 Task: Create a due date automation trigger when advanced on, on the monday before a card is due add content with a description containing resume at 11:00 AM.
Action: Mouse moved to (989, 72)
Screenshot: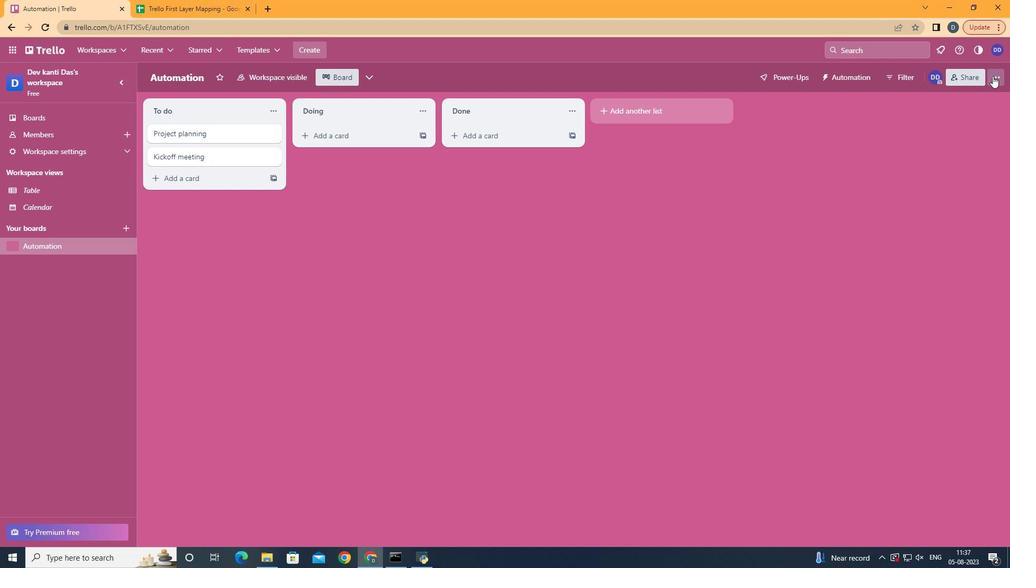 
Action: Mouse pressed left at (989, 72)
Screenshot: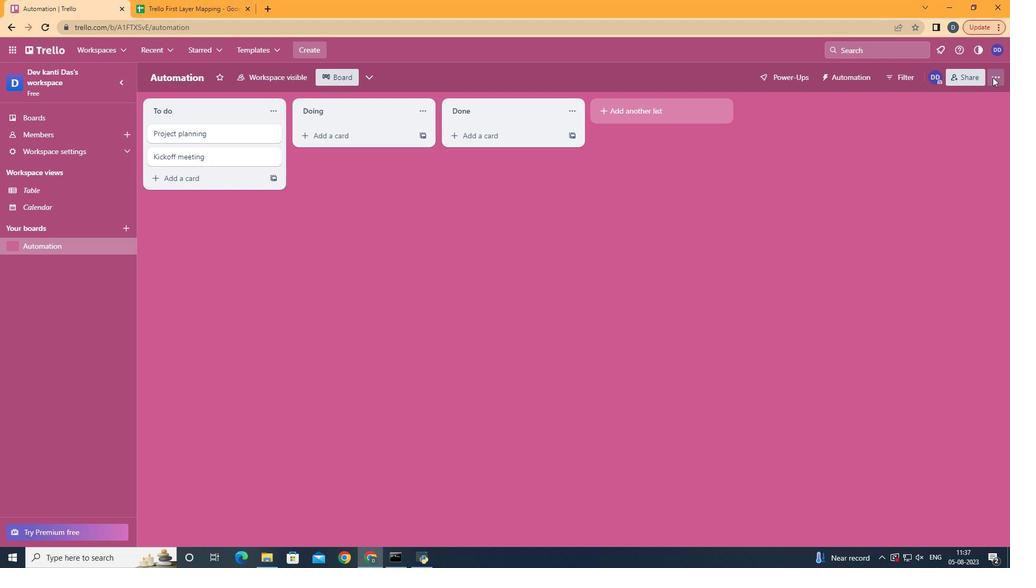 
Action: Mouse moved to (945, 212)
Screenshot: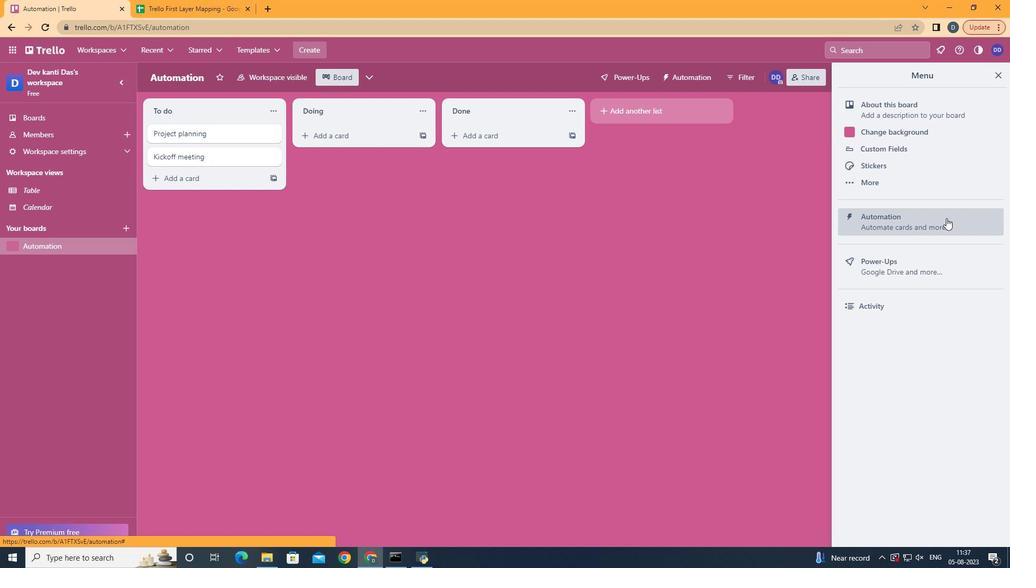 
Action: Mouse pressed left at (945, 212)
Screenshot: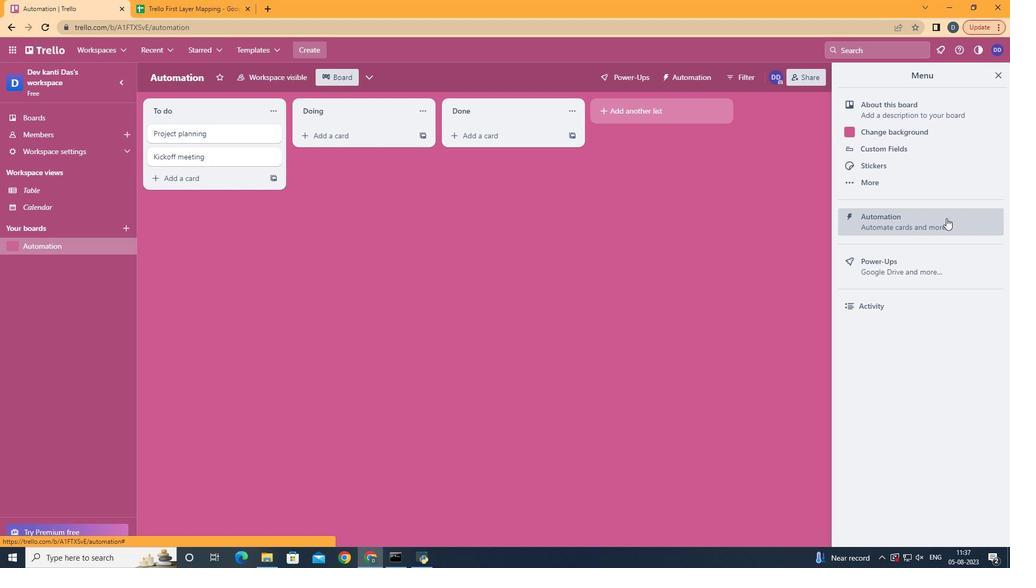 
Action: Mouse moved to (207, 219)
Screenshot: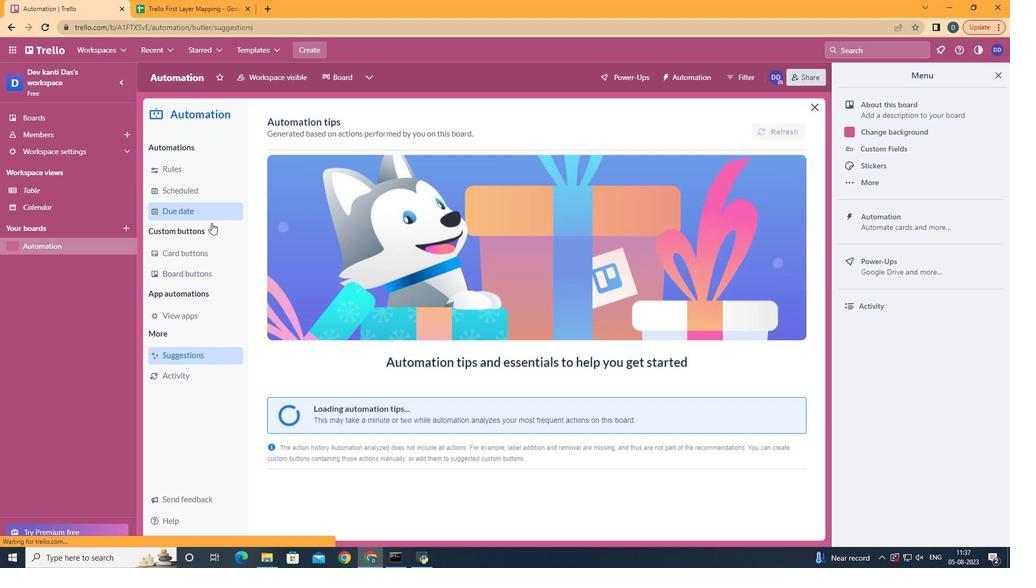 
Action: Mouse pressed left at (207, 219)
Screenshot: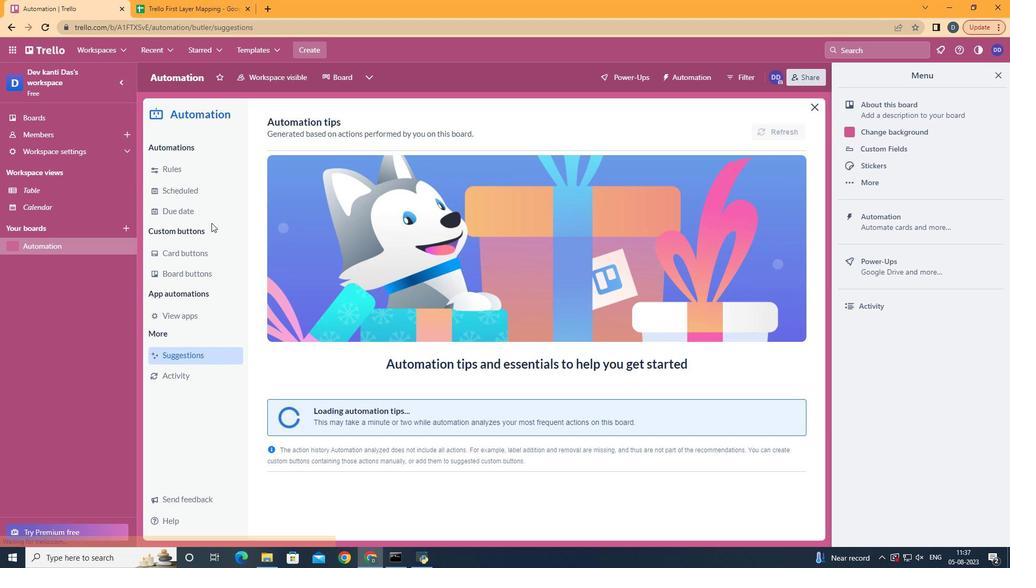 
Action: Mouse moved to (207, 214)
Screenshot: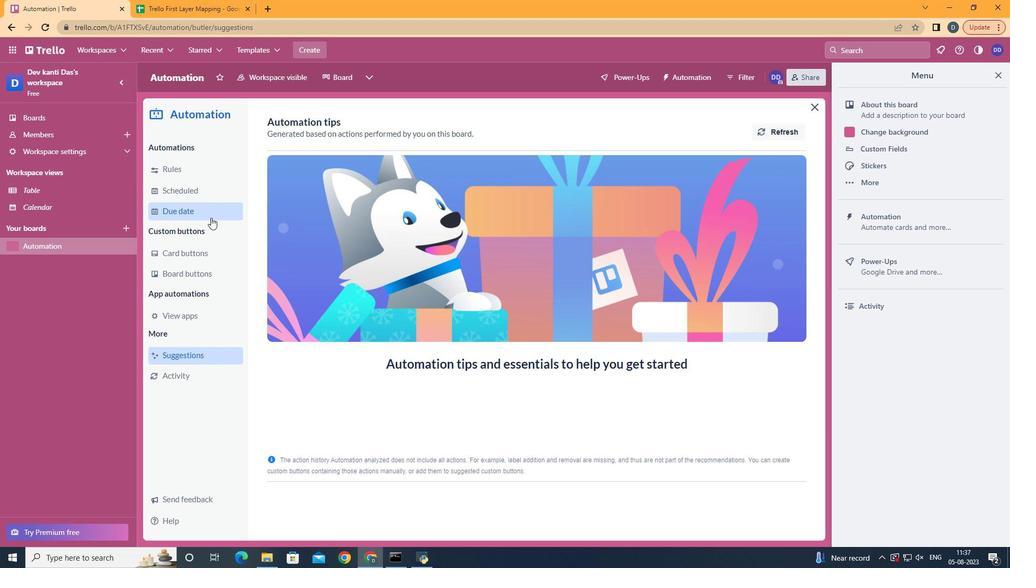 
Action: Mouse pressed left at (207, 214)
Screenshot: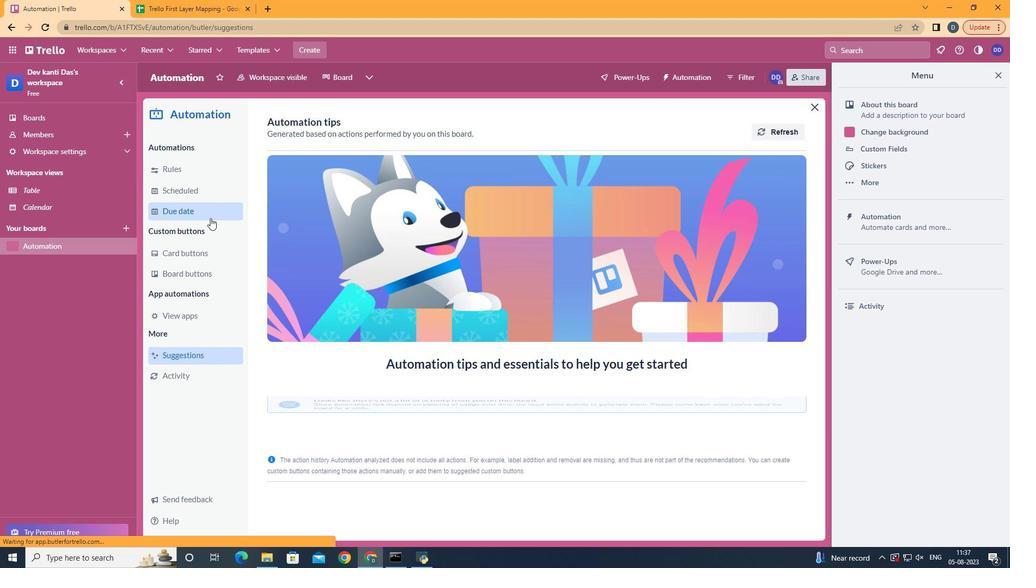 
Action: Mouse moved to (713, 134)
Screenshot: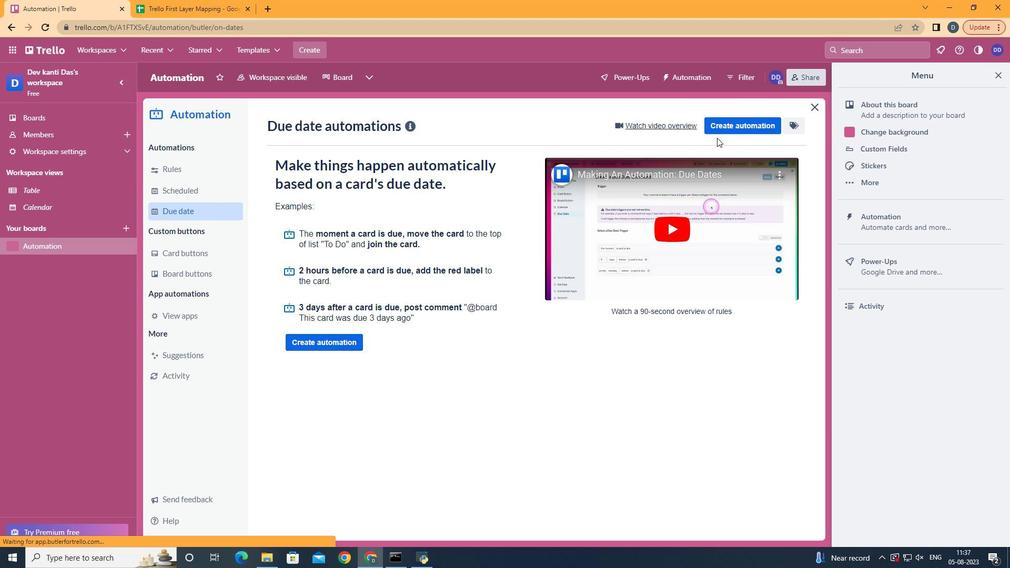 
Action: Mouse pressed left at (713, 134)
Screenshot: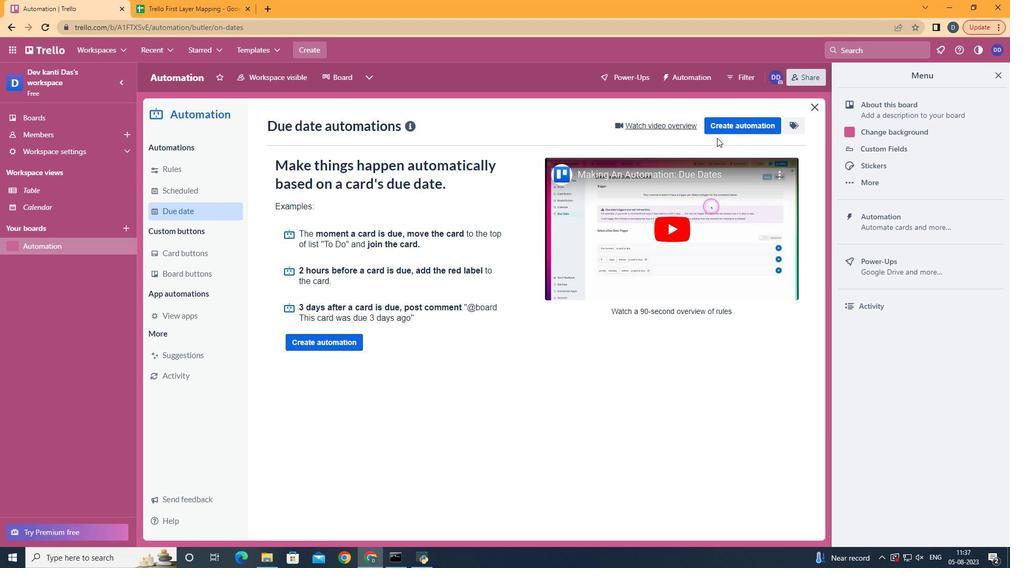 
Action: Mouse moved to (736, 118)
Screenshot: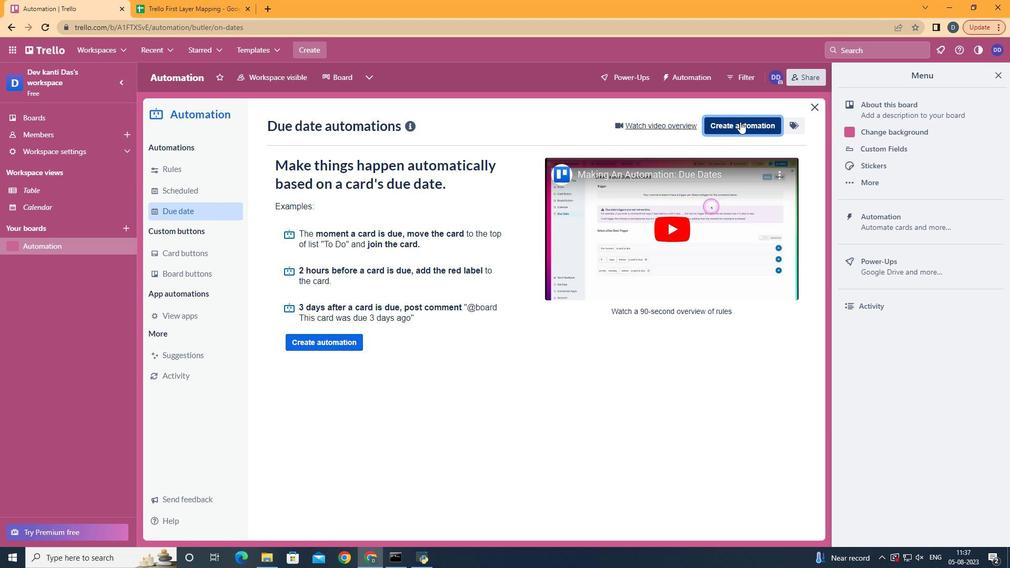 
Action: Mouse pressed left at (736, 118)
Screenshot: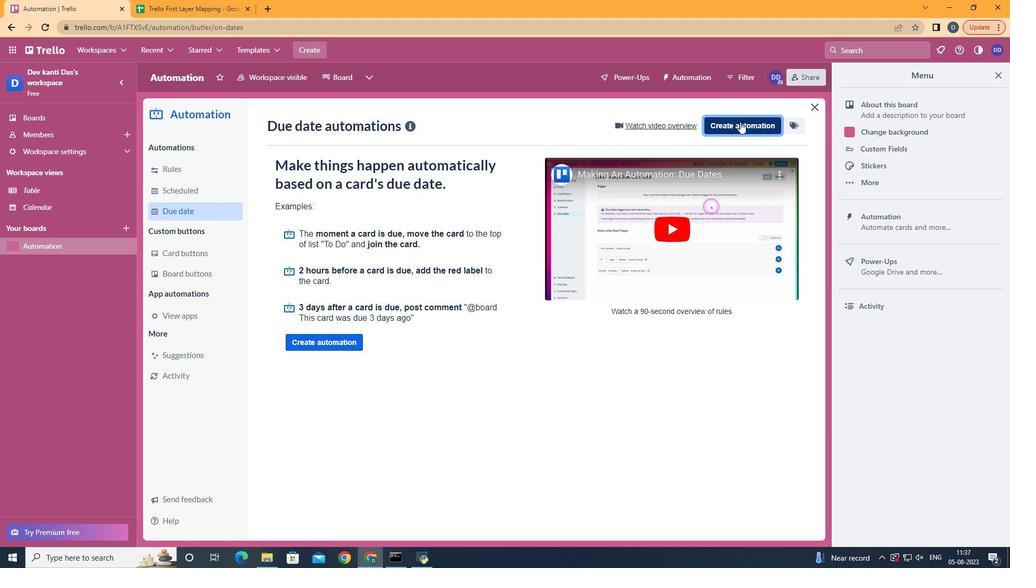 
Action: Mouse moved to (569, 215)
Screenshot: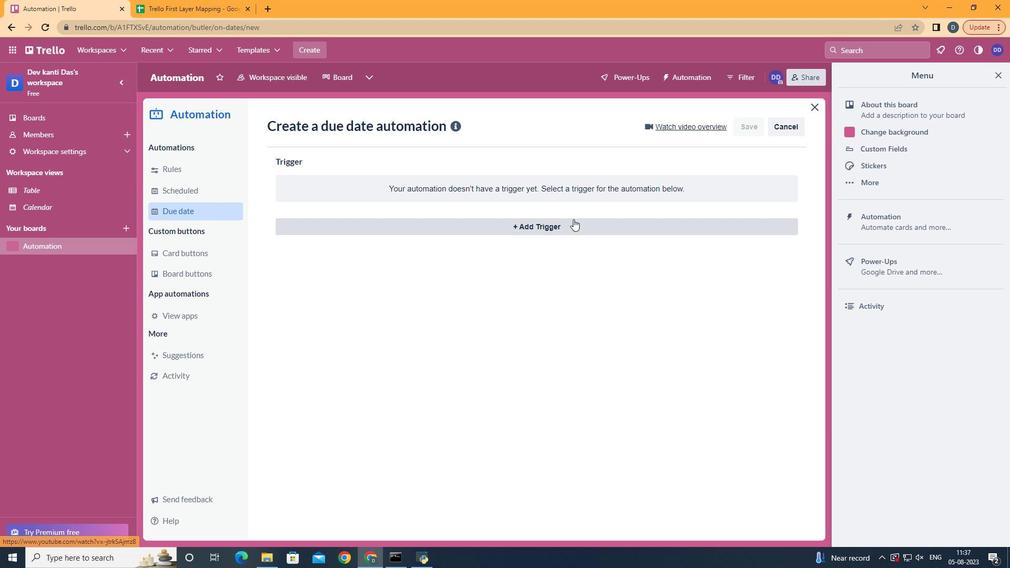 
Action: Mouse pressed left at (569, 215)
Screenshot: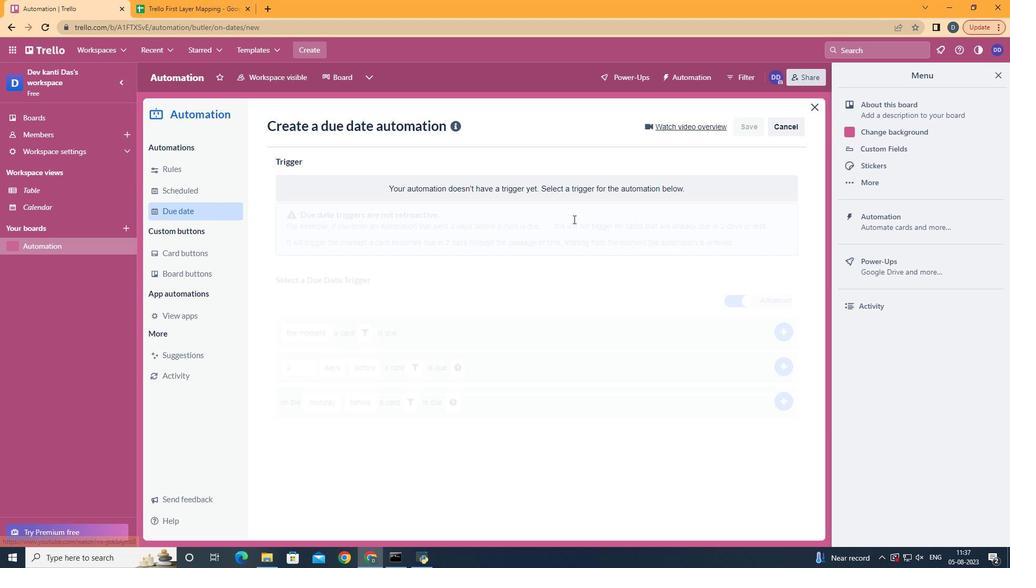 
Action: Mouse moved to (330, 273)
Screenshot: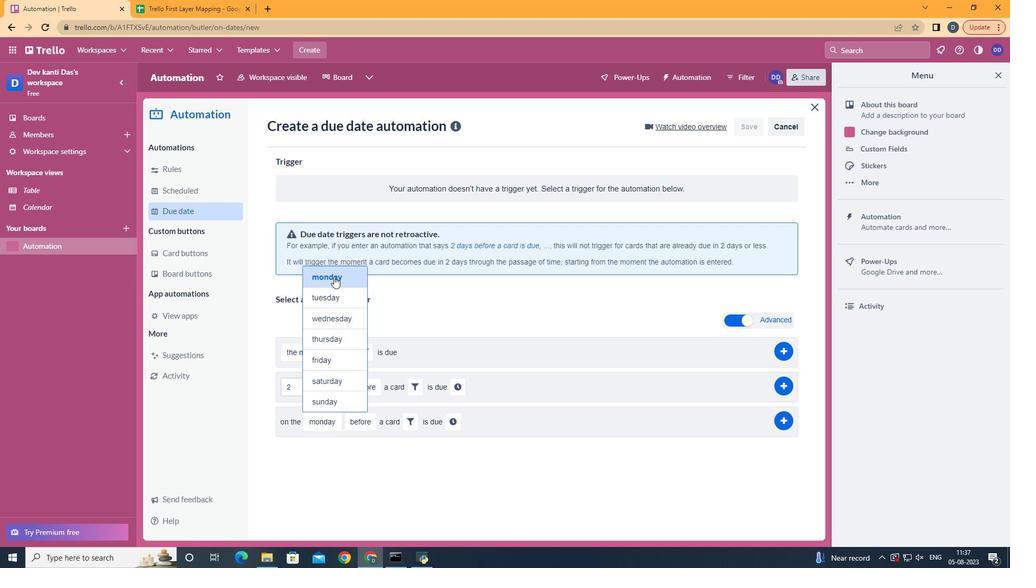 
Action: Mouse pressed left at (330, 273)
Screenshot: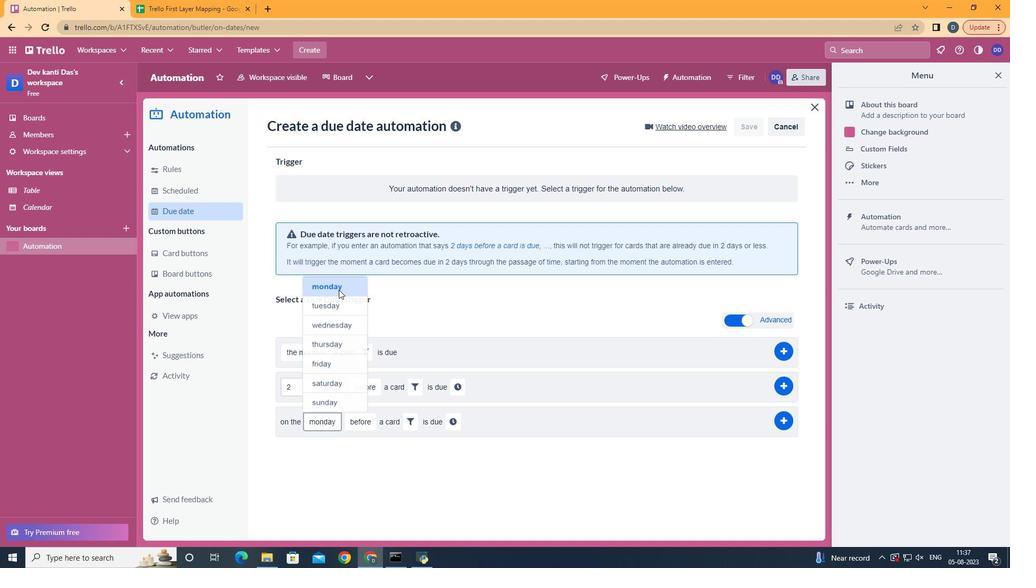 
Action: Mouse moved to (372, 437)
Screenshot: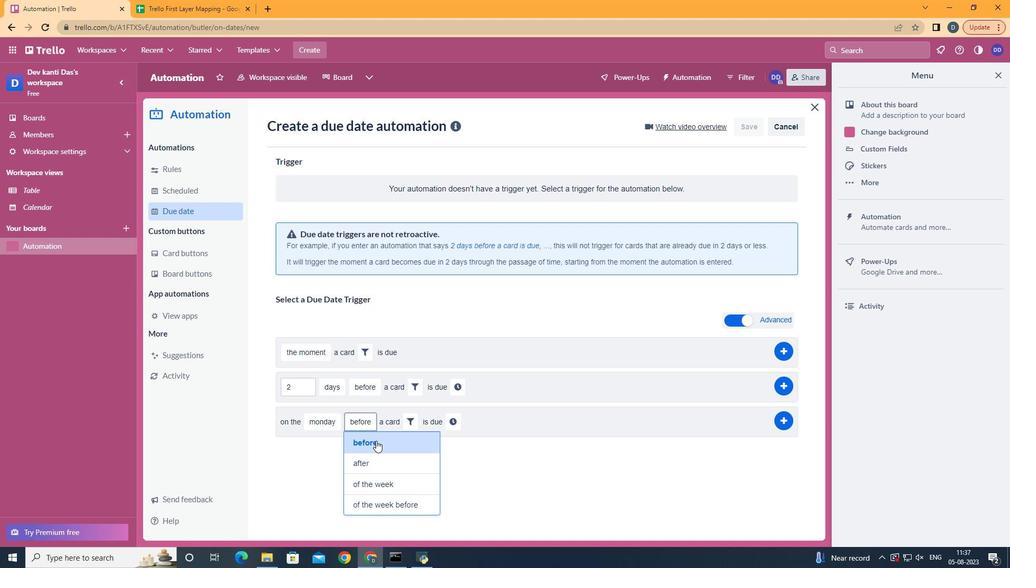 
Action: Mouse pressed left at (372, 437)
Screenshot: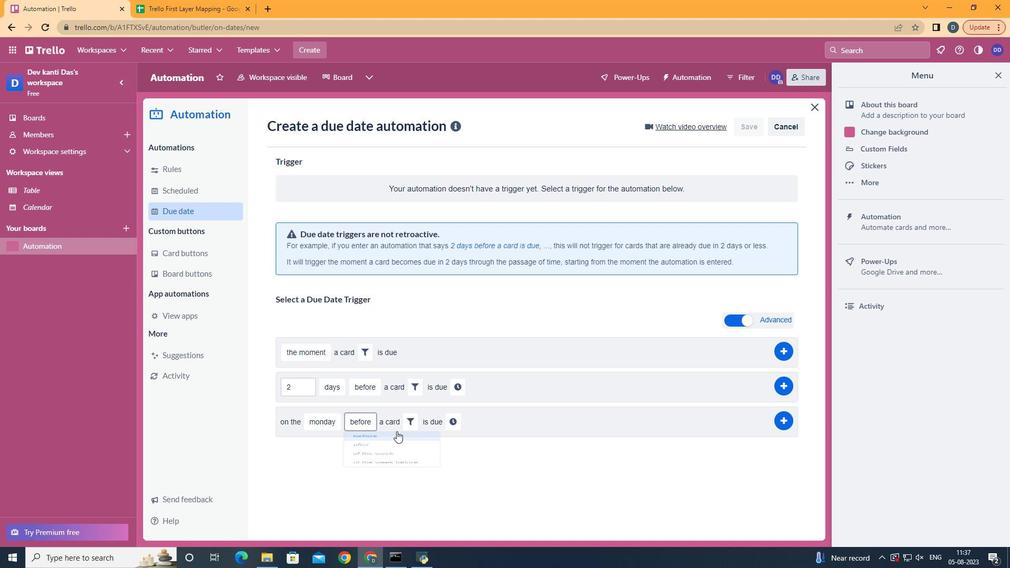 
Action: Mouse moved to (405, 419)
Screenshot: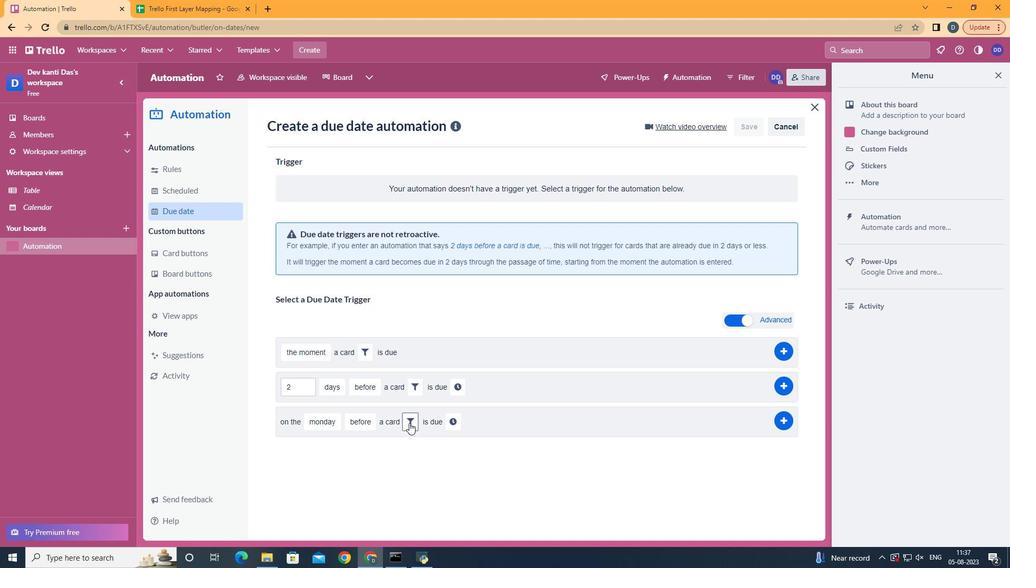 
Action: Mouse pressed left at (405, 419)
Screenshot: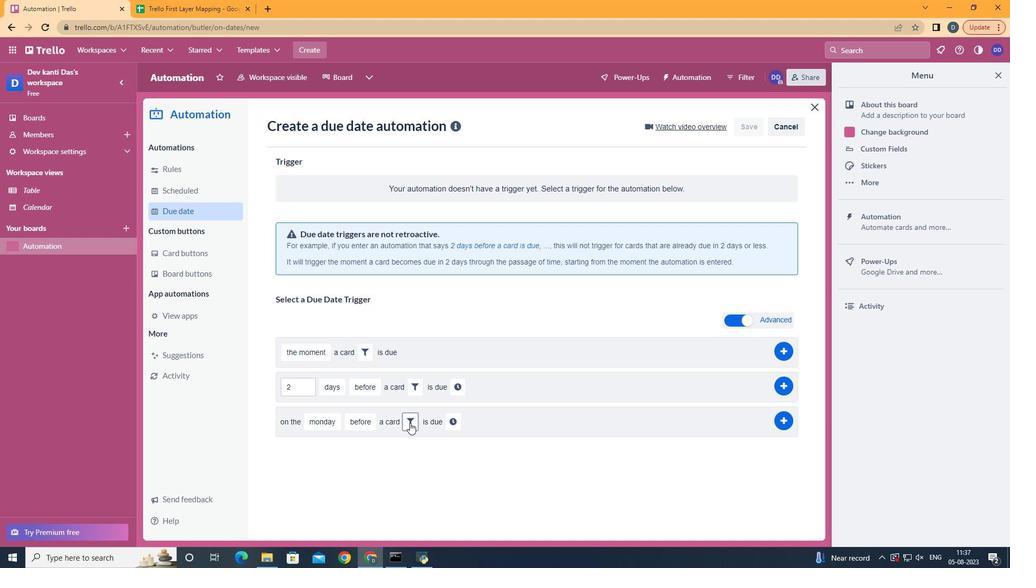 
Action: Mouse moved to (527, 454)
Screenshot: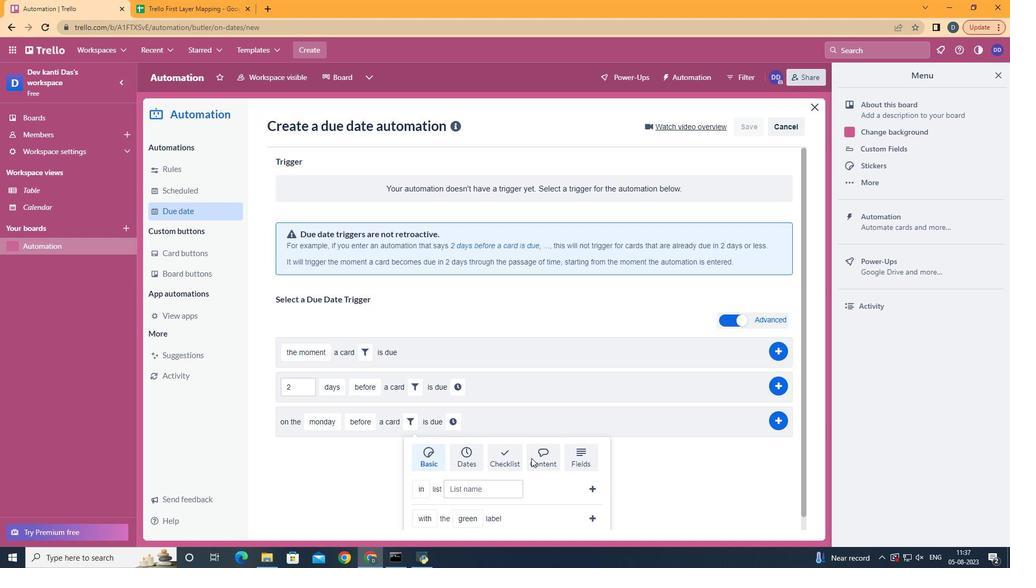 
Action: Mouse pressed left at (527, 454)
Screenshot: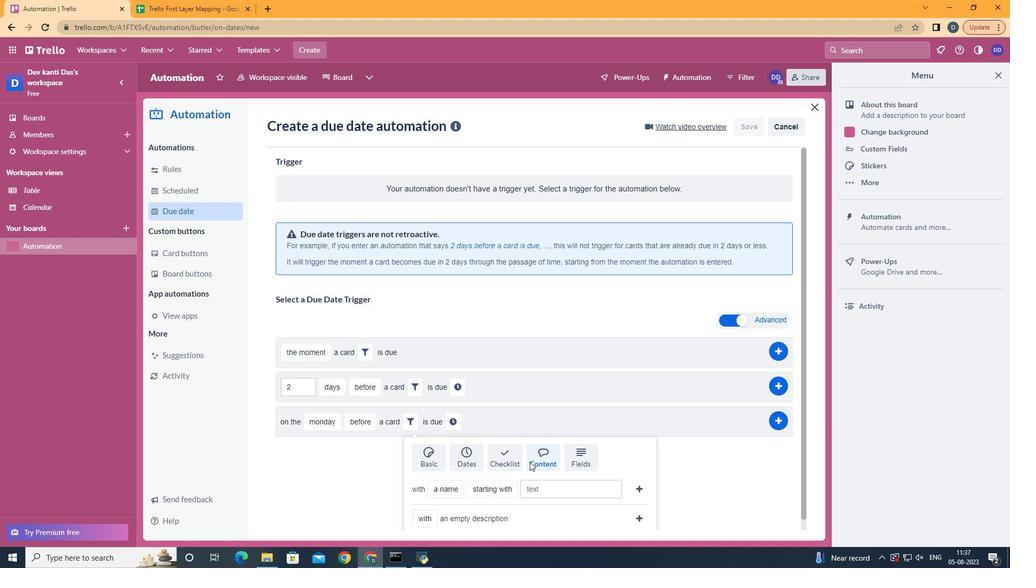 
Action: Mouse moved to (461, 446)
Screenshot: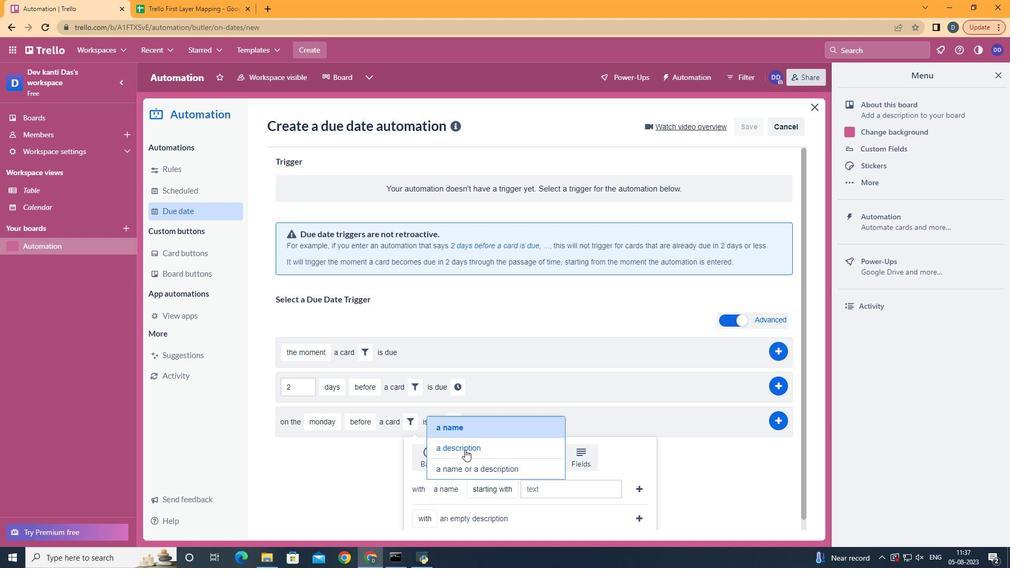 
Action: Mouse pressed left at (461, 446)
Screenshot: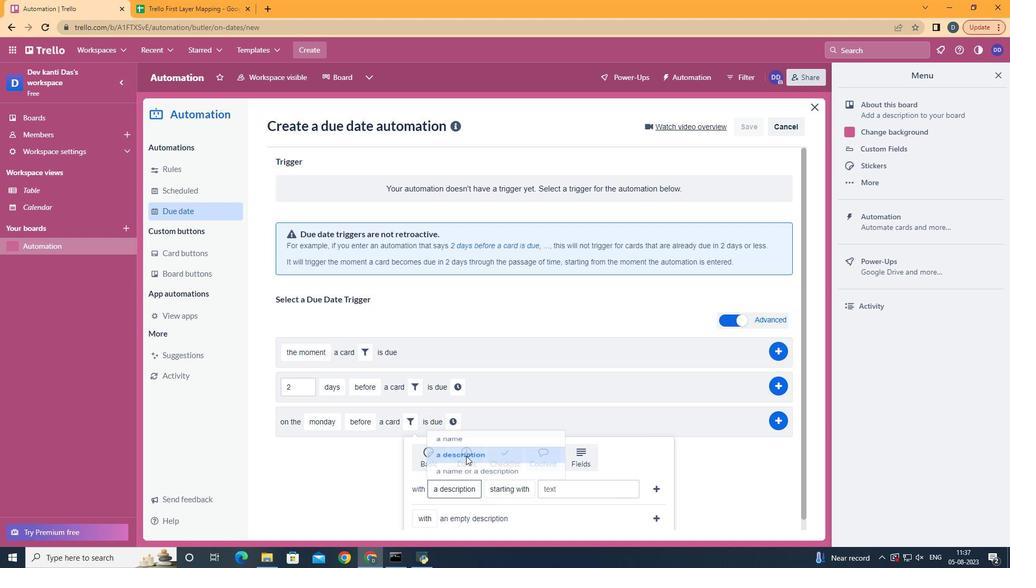
Action: Mouse moved to (521, 403)
Screenshot: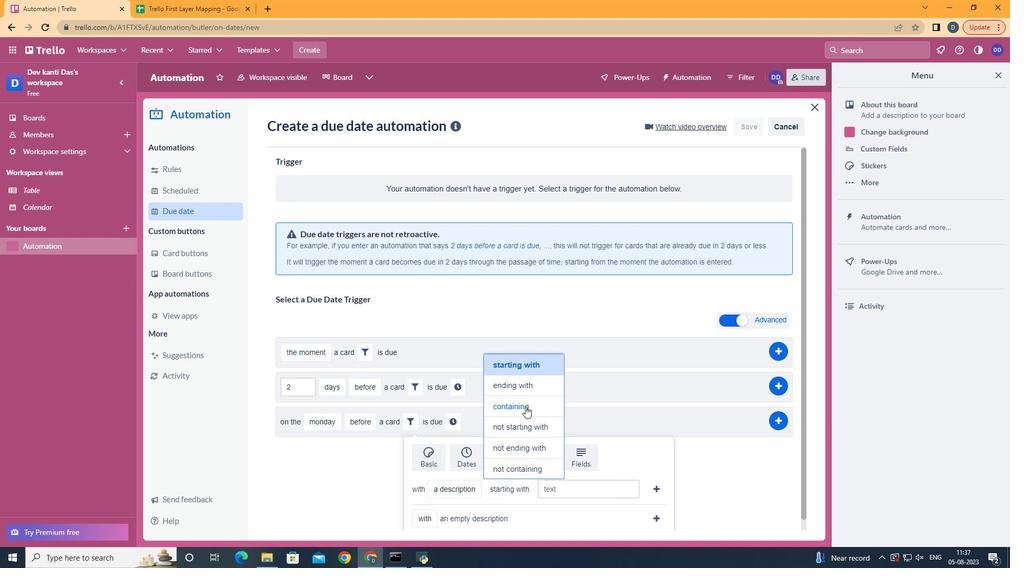 
Action: Mouse pressed left at (521, 403)
Screenshot: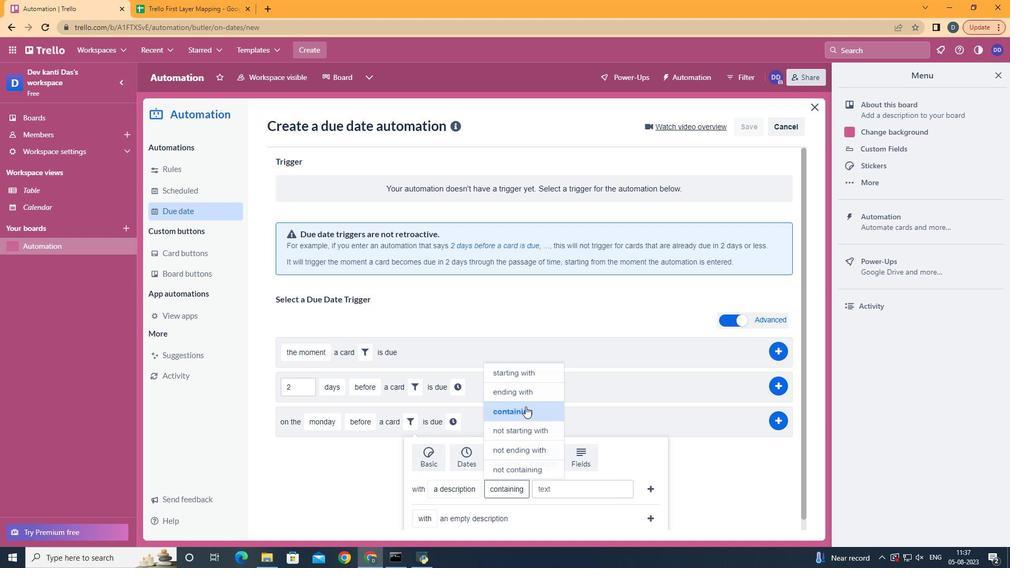 
Action: Mouse moved to (562, 476)
Screenshot: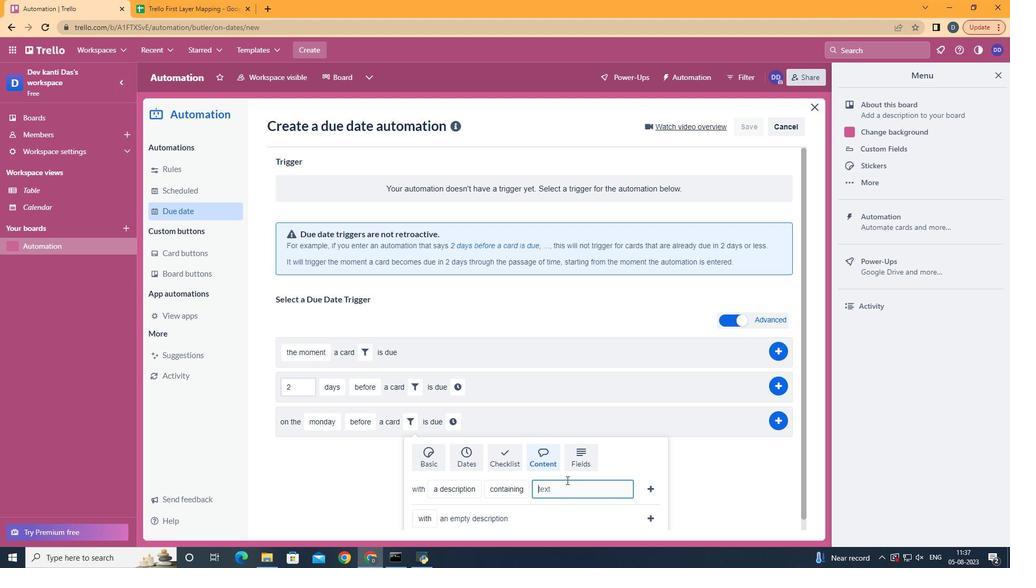 
Action: Mouse pressed left at (562, 476)
Screenshot: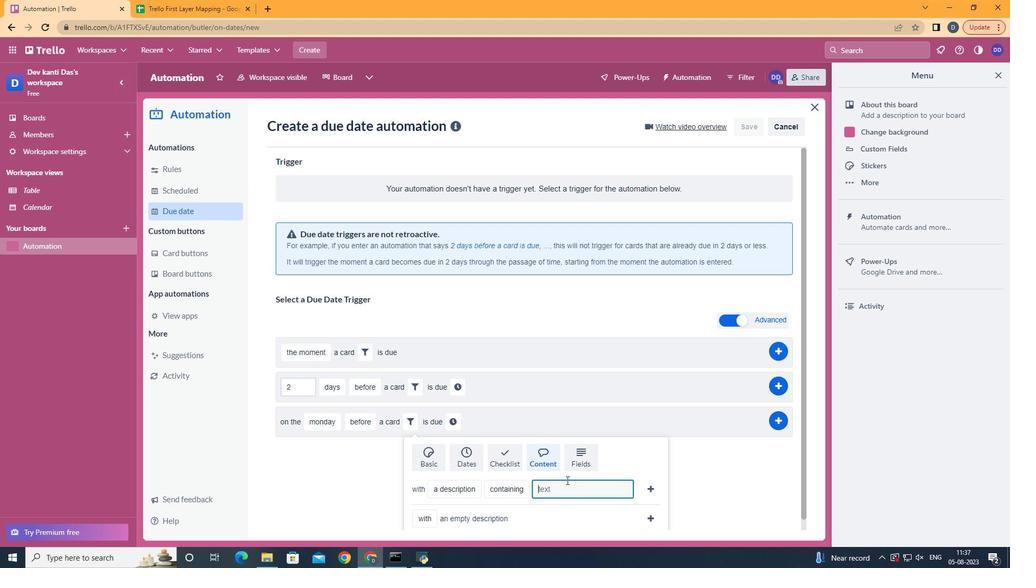 
Action: Key pressed resume
Screenshot: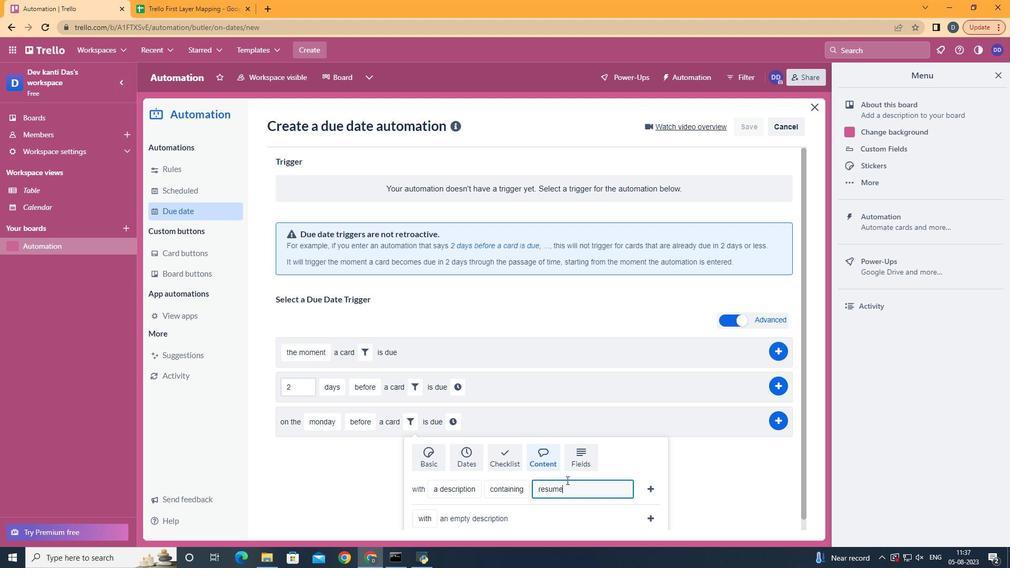 
Action: Mouse moved to (646, 486)
Screenshot: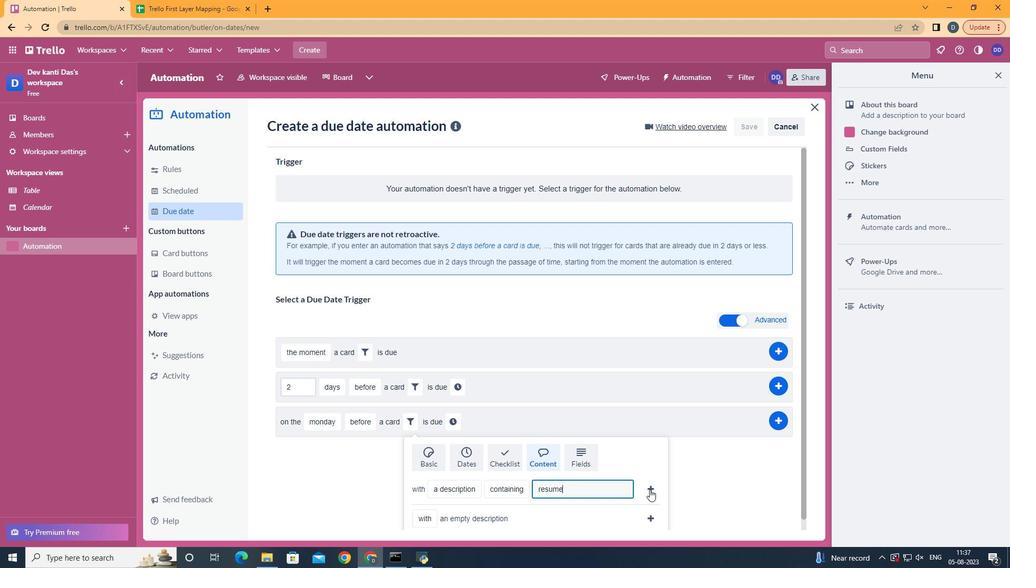 
Action: Mouse pressed left at (646, 486)
Screenshot: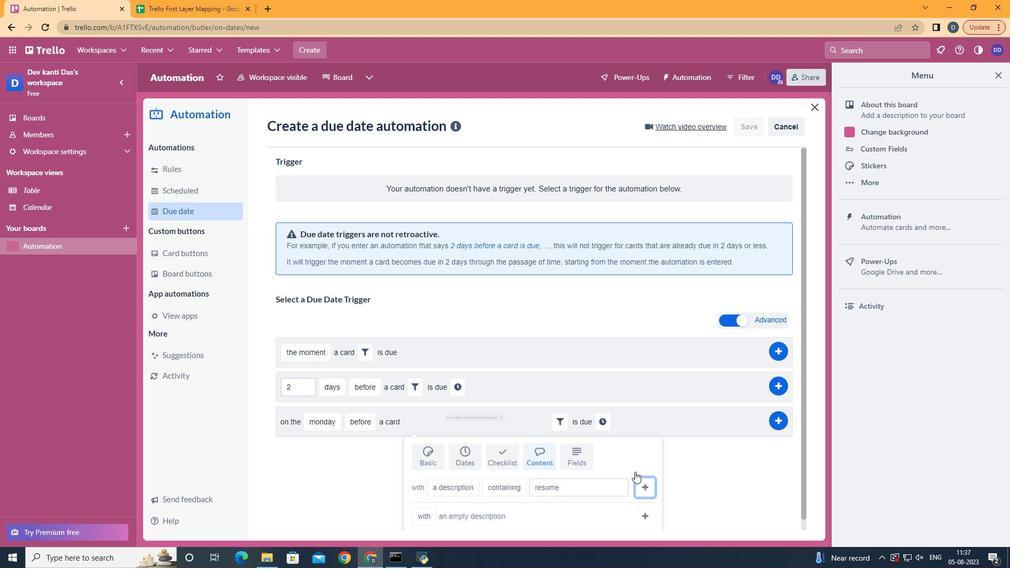 
Action: Mouse moved to (598, 423)
Screenshot: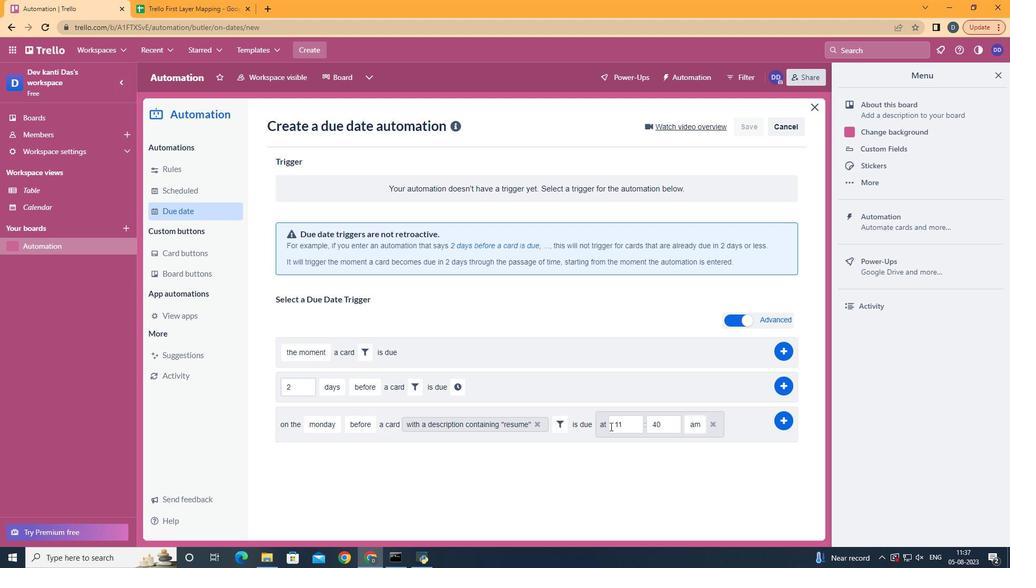 
Action: Mouse pressed left at (598, 423)
Screenshot: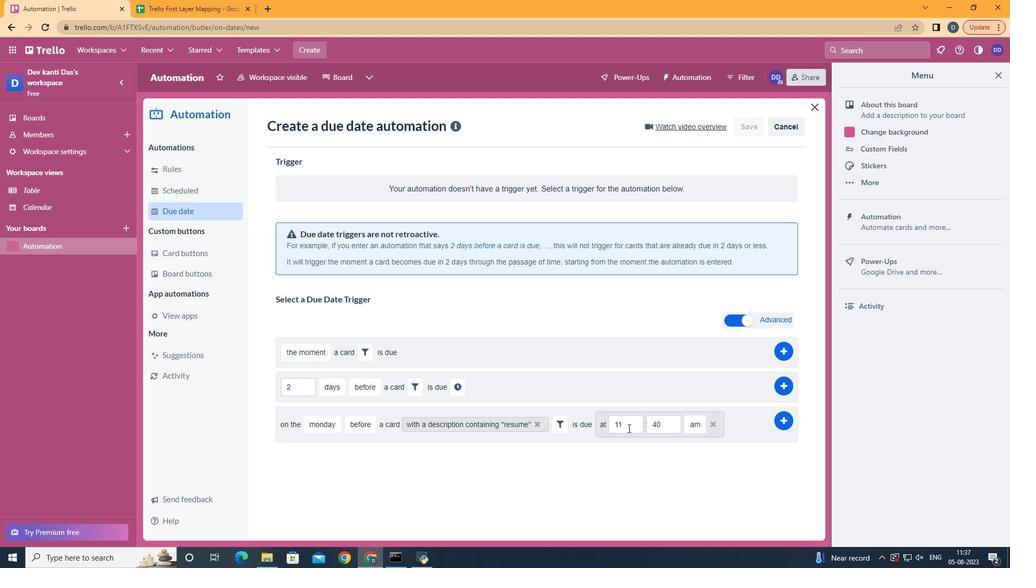 
Action: Mouse moved to (665, 424)
Screenshot: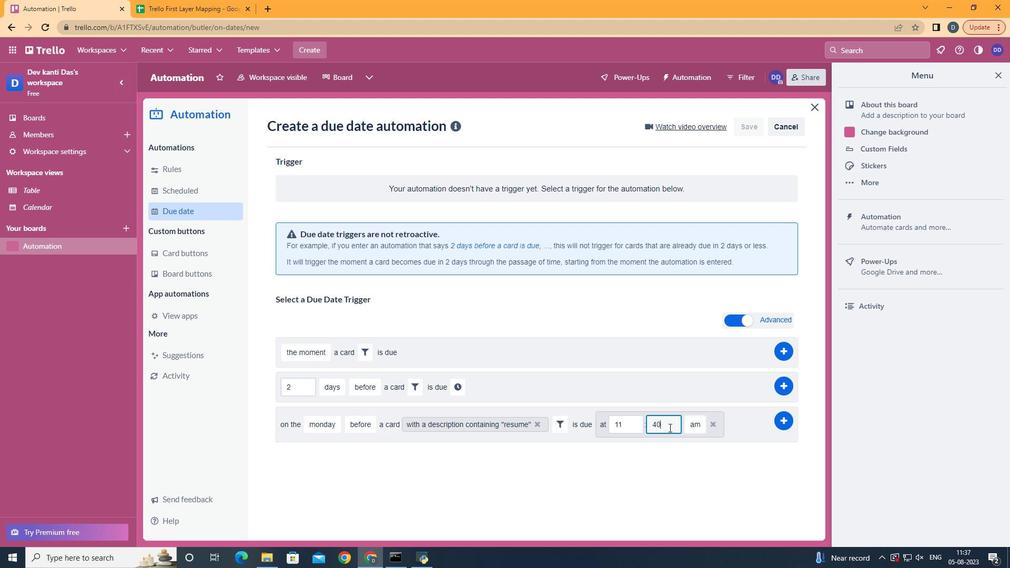 
Action: Mouse pressed left at (665, 424)
Screenshot: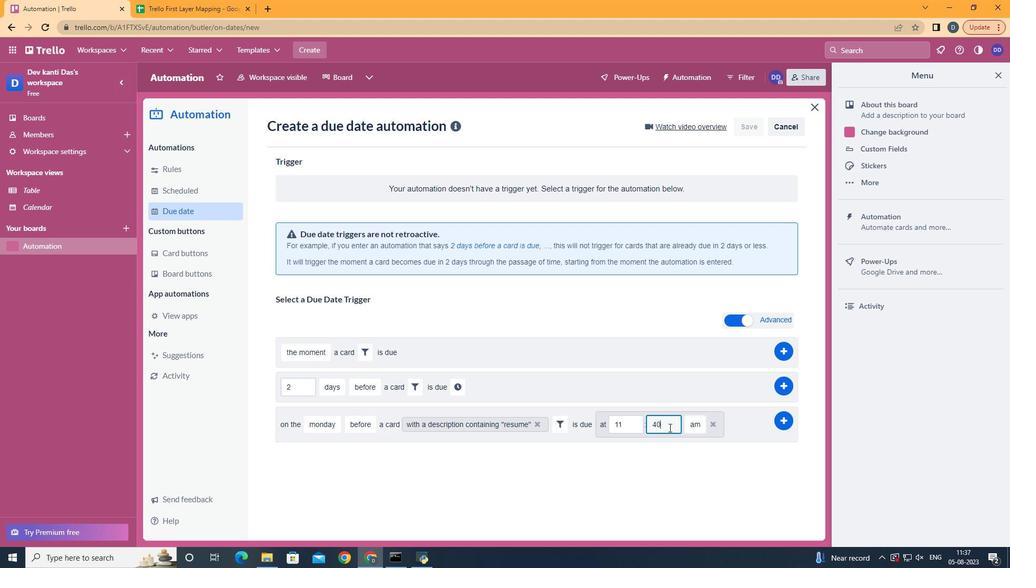 
Action: Key pressed <Key.backspace><Key.backspace>00
Screenshot: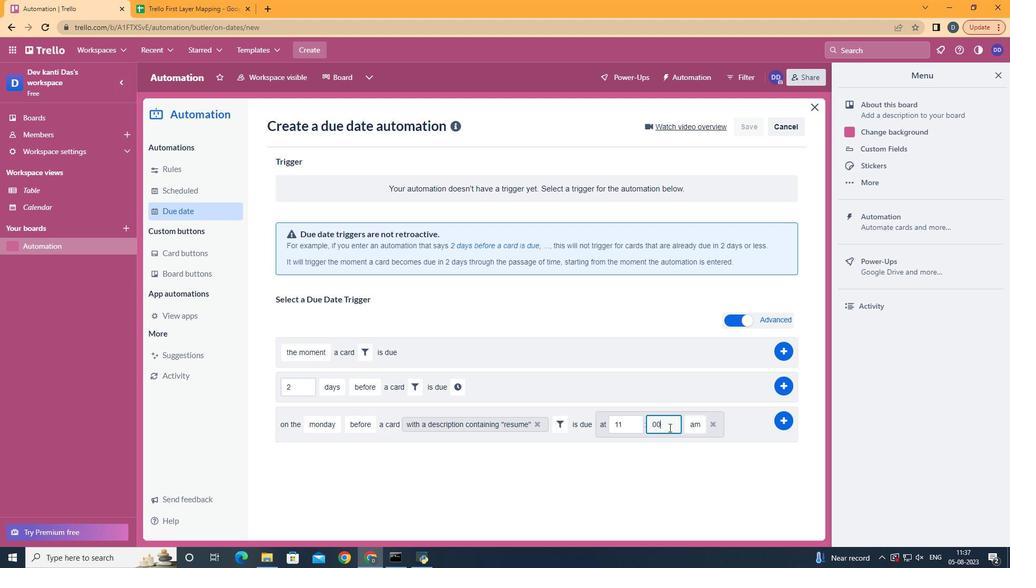 
Action: Mouse moved to (776, 416)
Screenshot: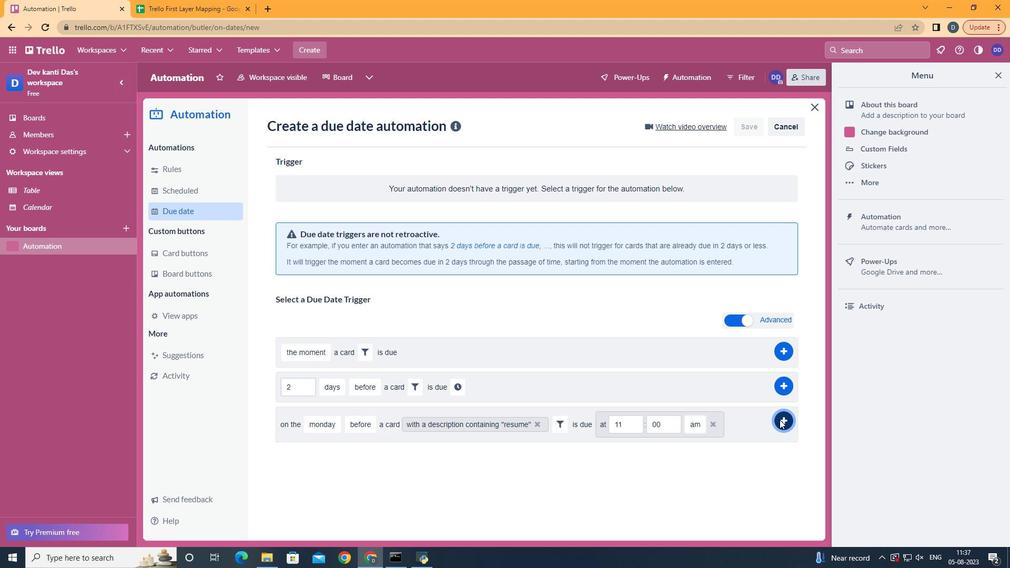 
Action: Mouse pressed left at (776, 416)
Screenshot: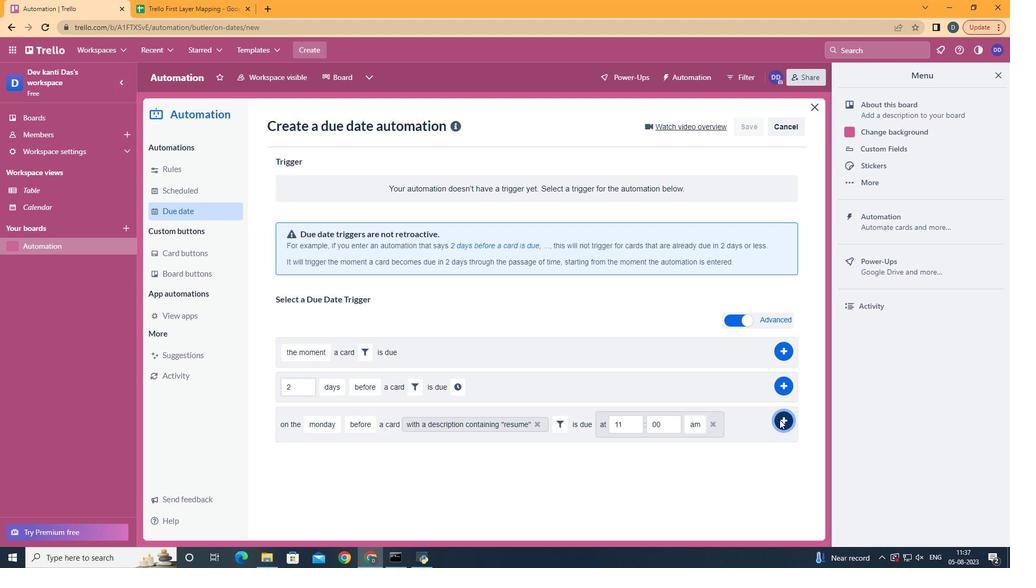 
Action: Mouse moved to (519, 185)
Screenshot: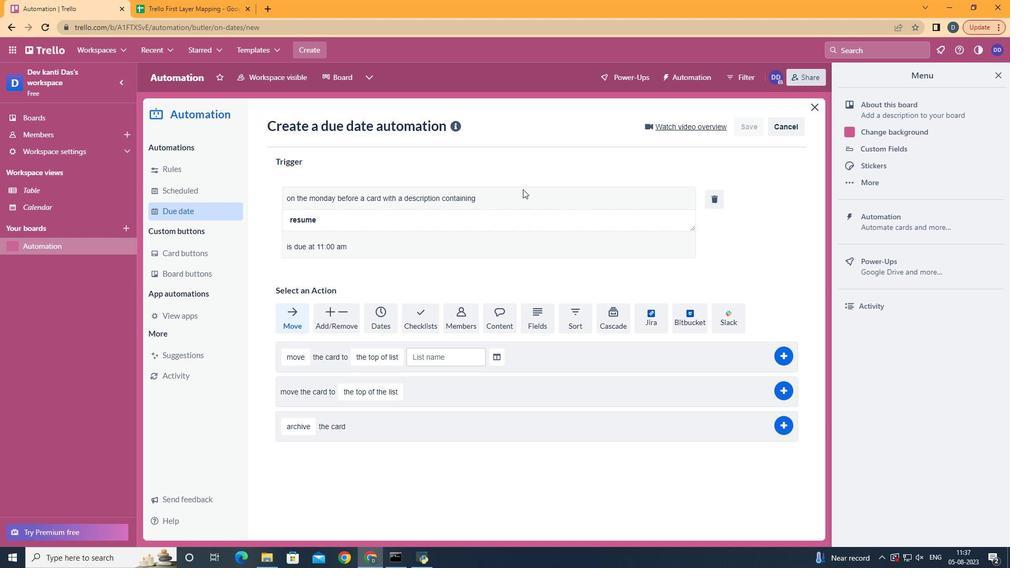 
